 Task: Filter the dashboards by all the dashboards
Action: Mouse scrolled (85, 184) with delta (0, 0)
Screenshot: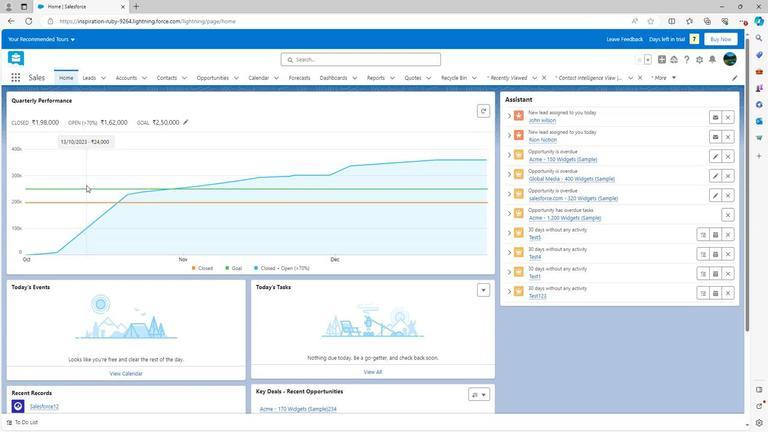 
Action: Mouse scrolled (85, 184) with delta (0, 0)
Screenshot: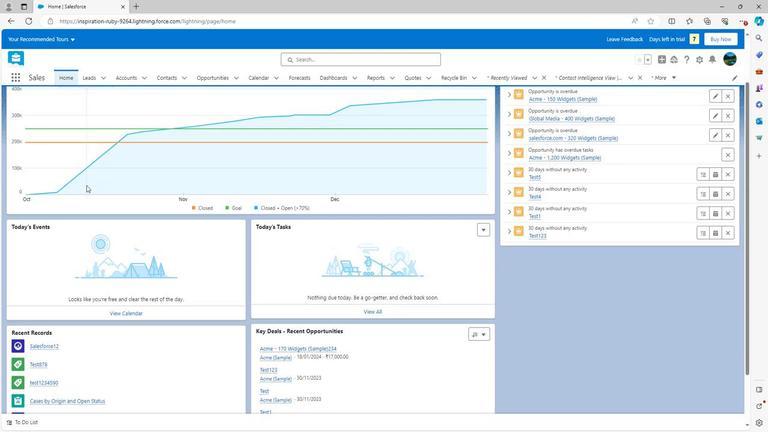 
Action: Mouse scrolled (85, 184) with delta (0, 0)
Screenshot: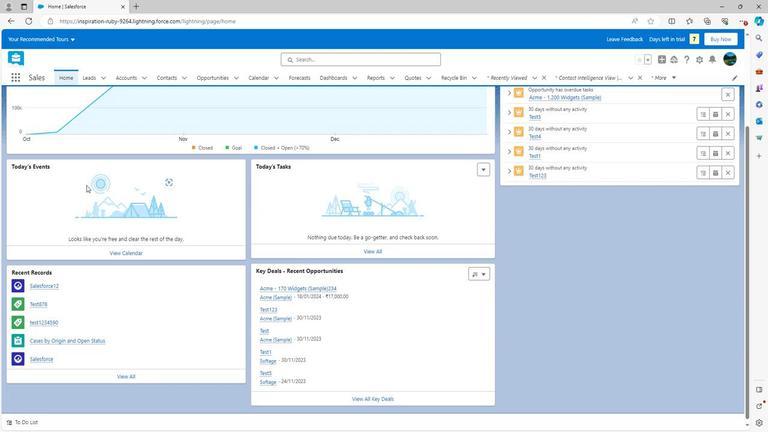 
Action: Mouse scrolled (85, 185) with delta (0, 0)
Screenshot: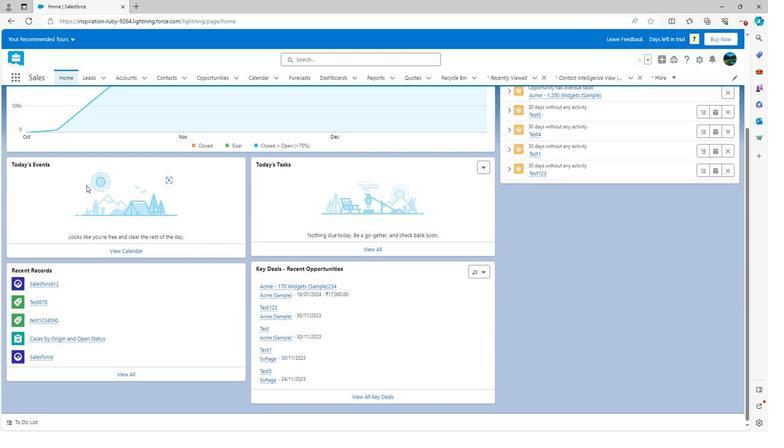 
Action: Mouse scrolled (85, 185) with delta (0, 0)
Screenshot: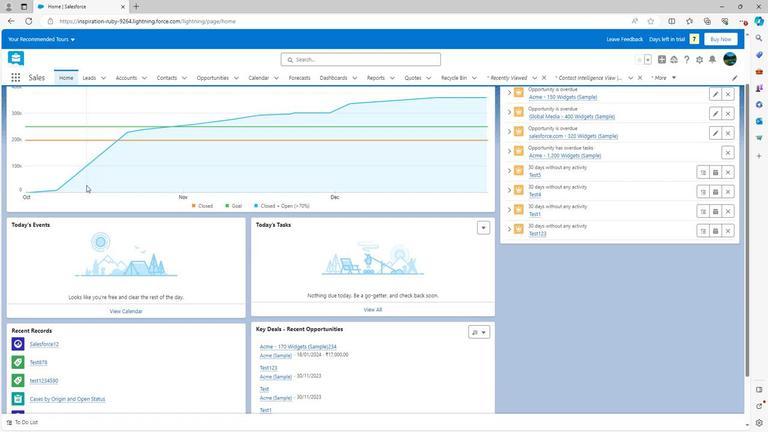 
Action: Mouse scrolled (85, 185) with delta (0, 0)
Screenshot: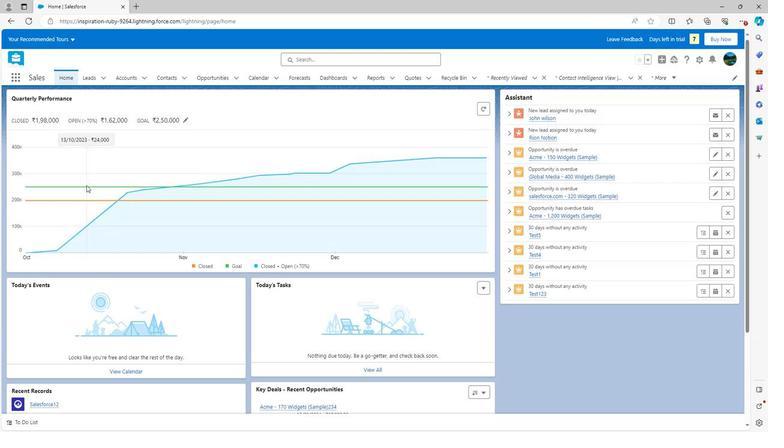 
Action: Mouse scrolled (85, 185) with delta (0, 0)
Screenshot: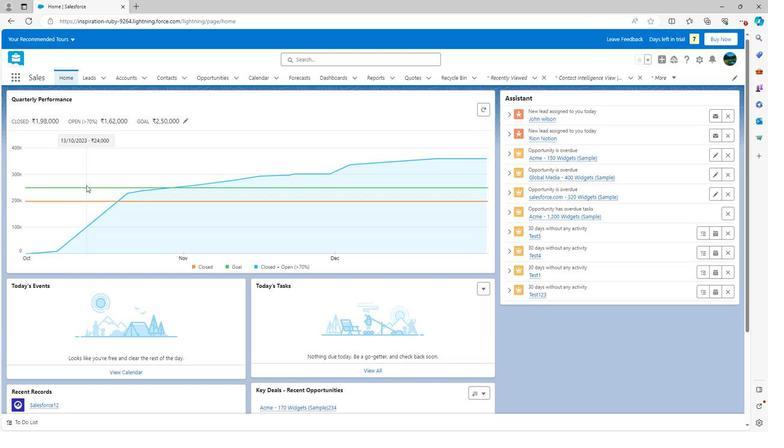 
Action: Mouse moved to (325, 78)
Screenshot: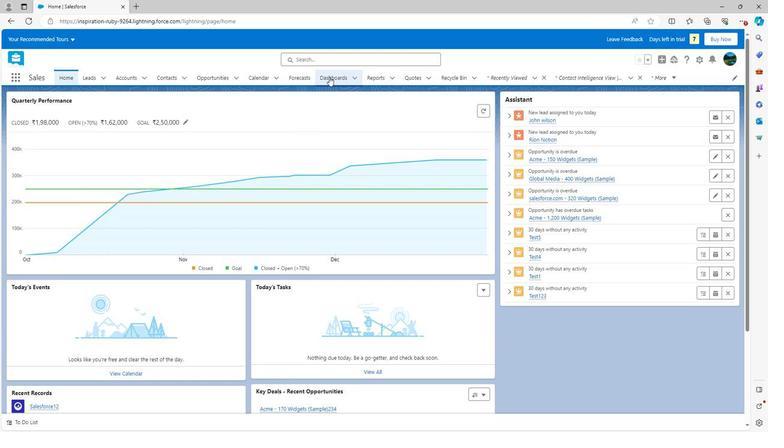 
Action: Mouse pressed left at (325, 78)
Screenshot: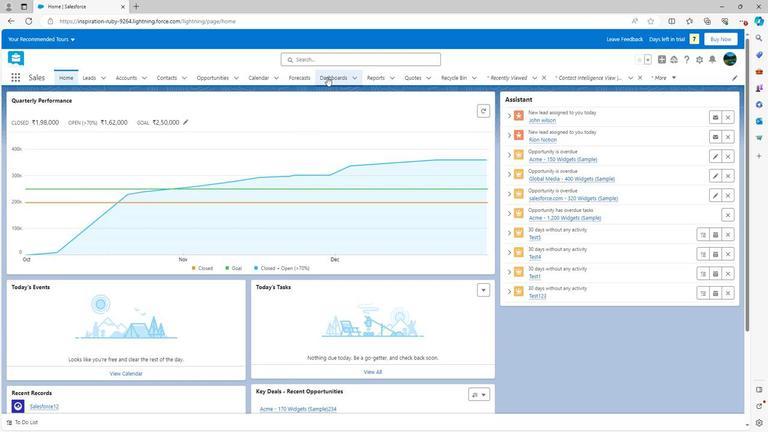 
Action: Mouse moved to (29, 188)
Screenshot: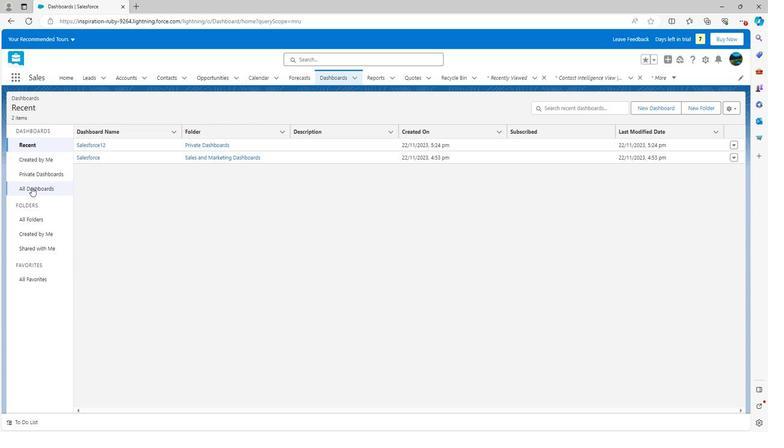 
Action: Mouse pressed left at (29, 188)
Screenshot: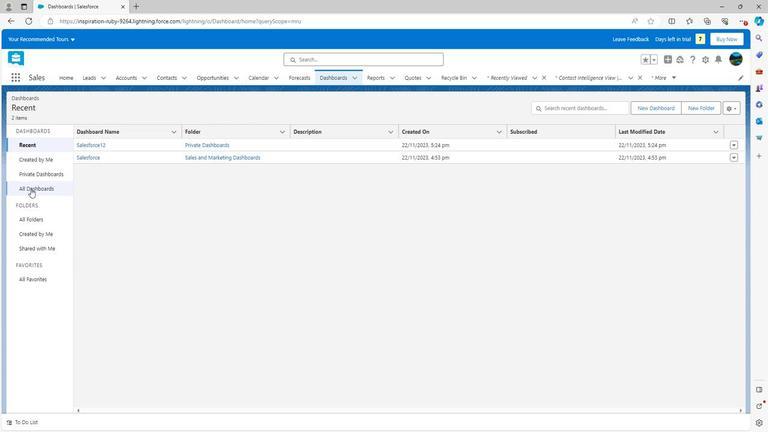 
Action: Mouse moved to (159, 123)
Screenshot: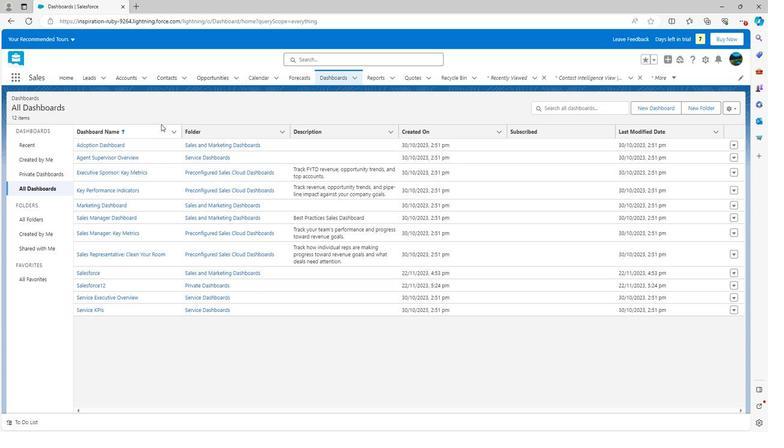 
